 Task: Add filter "Current user" in requester & apply.
Action: Mouse moved to (27, 178)
Screenshot: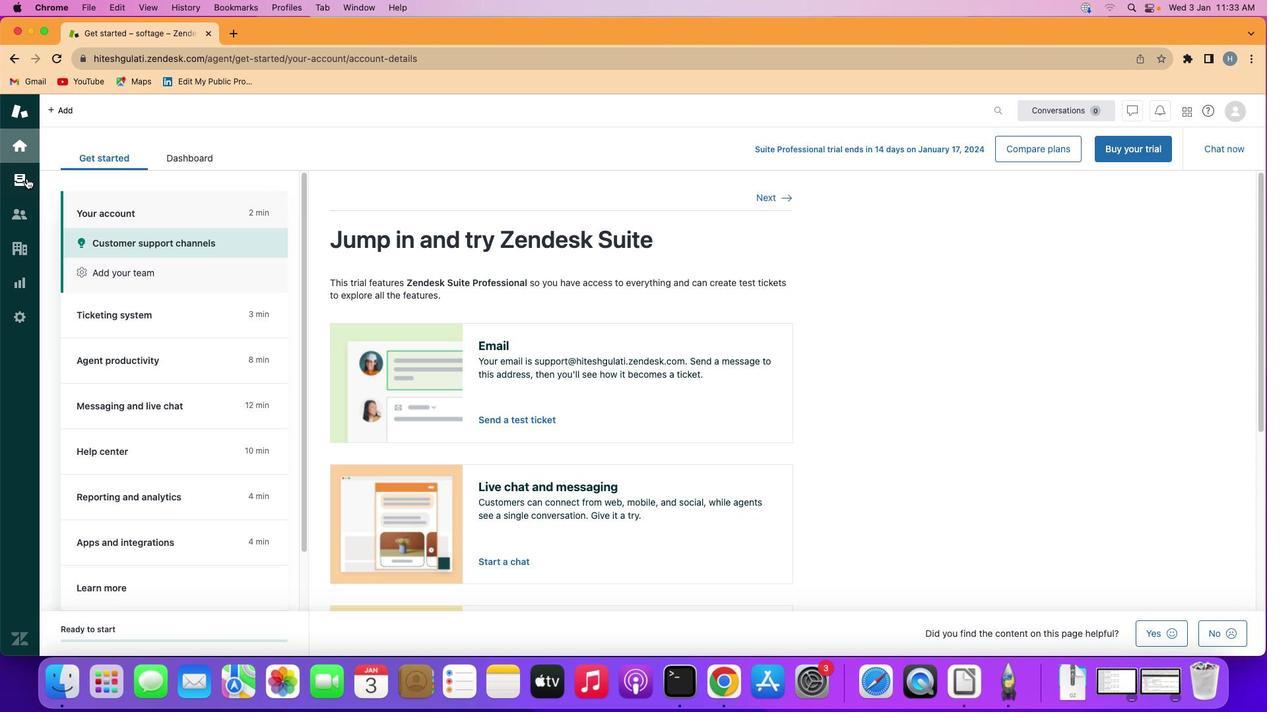 
Action: Mouse pressed left at (27, 178)
Screenshot: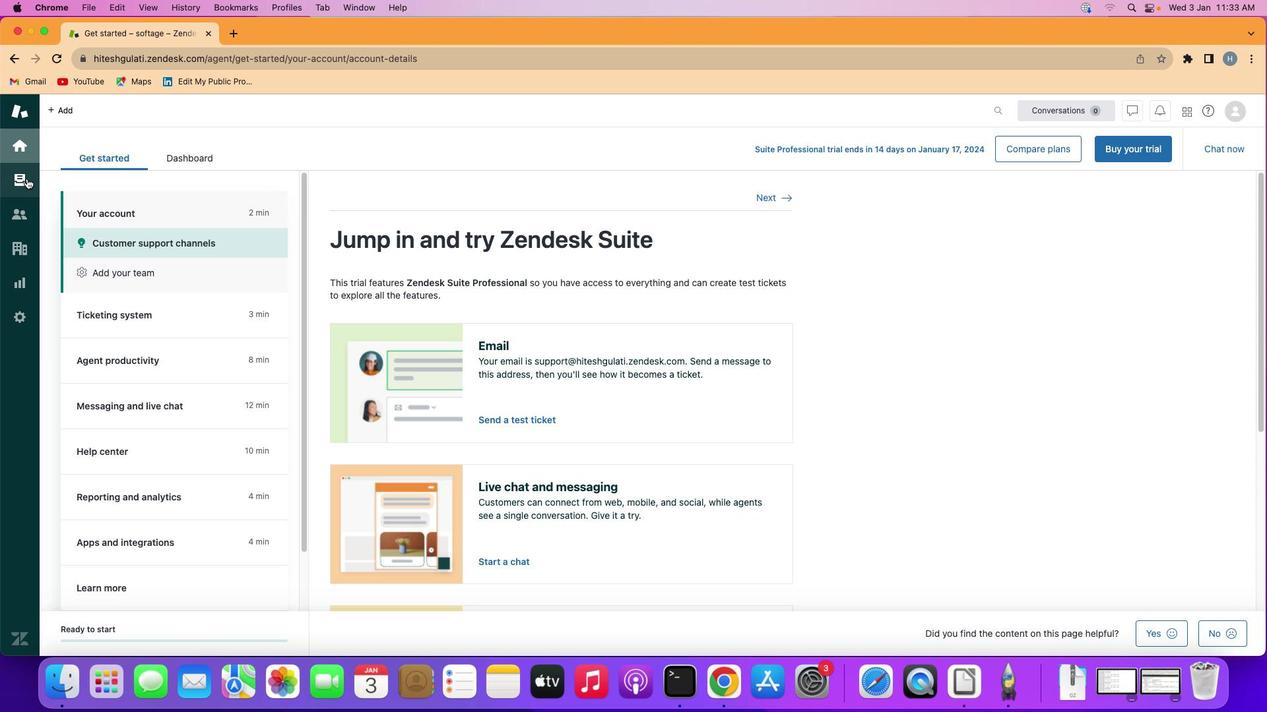 
Action: Mouse moved to (118, 318)
Screenshot: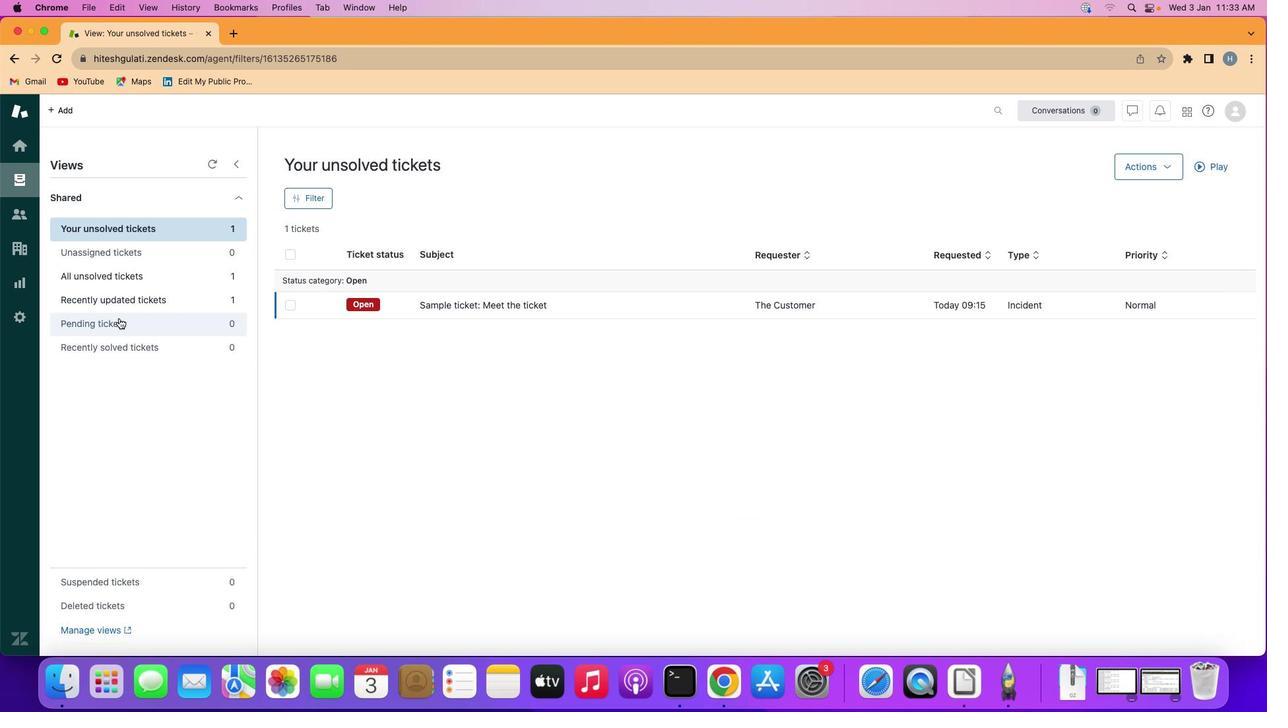 
Action: Mouse pressed left at (118, 318)
Screenshot: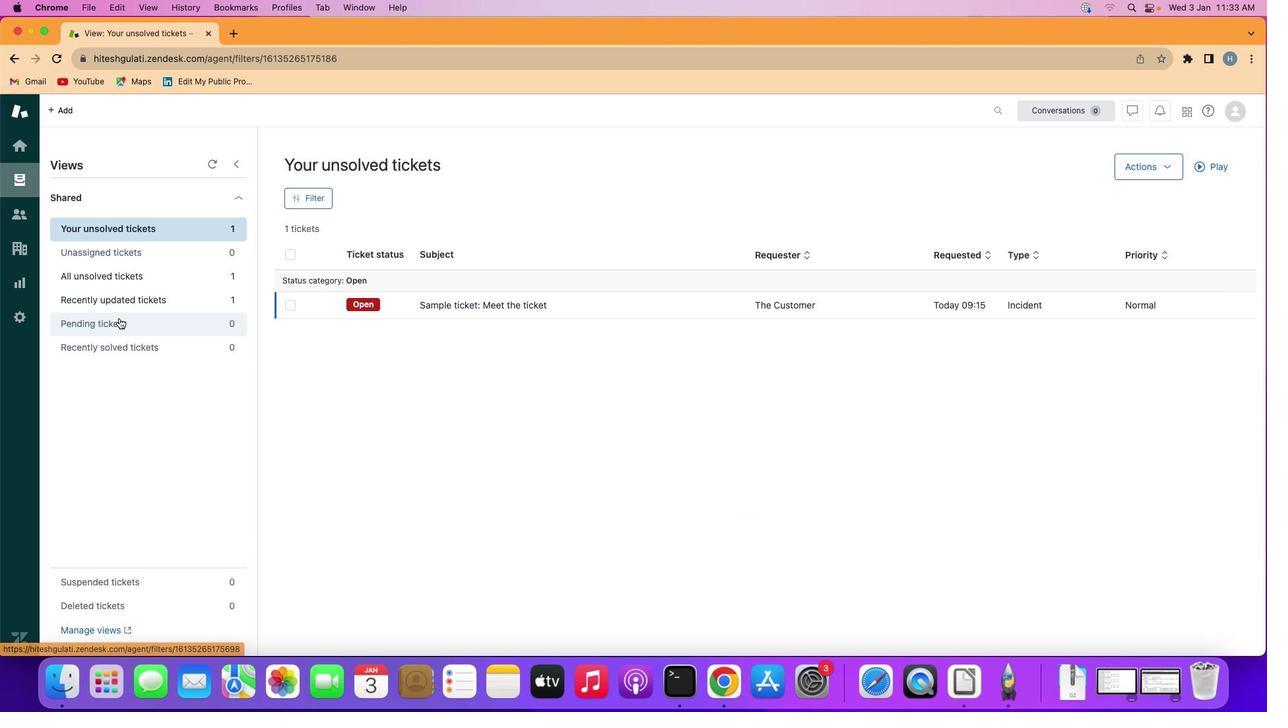 
Action: Mouse moved to (316, 197)
Screenshot: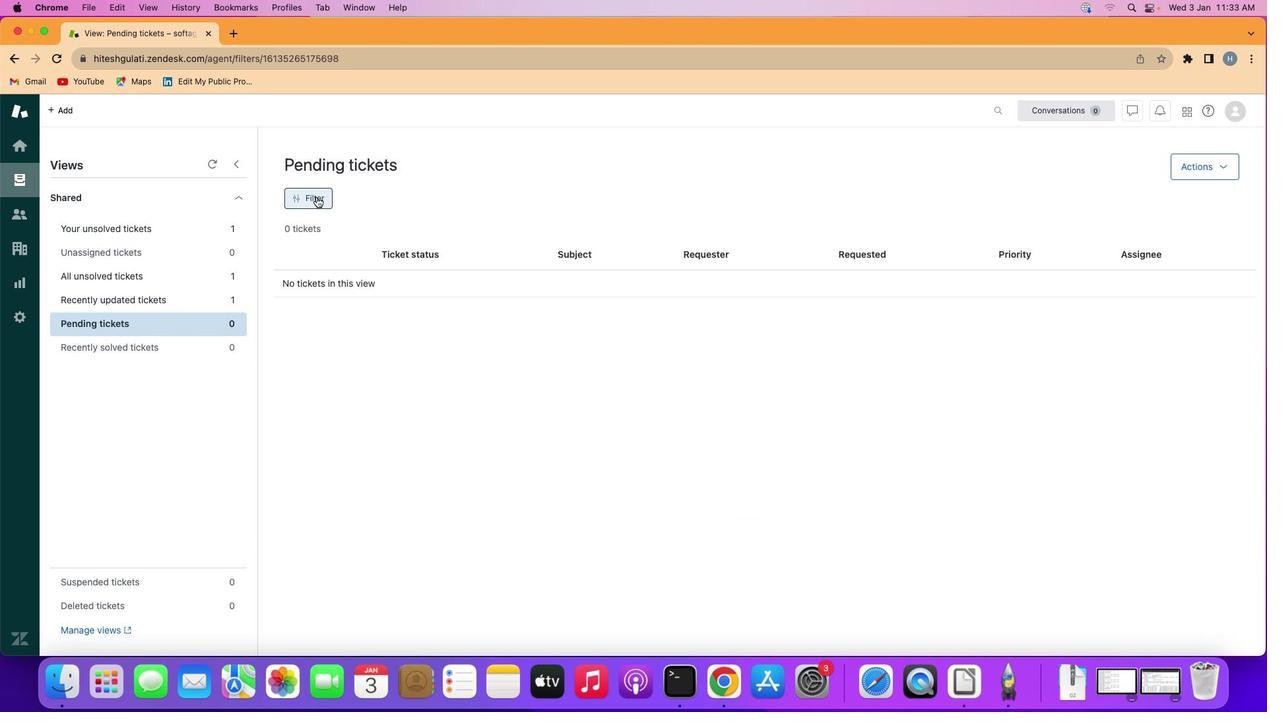 
Action: Mouse pressed left at (316, 197)
Screenshot: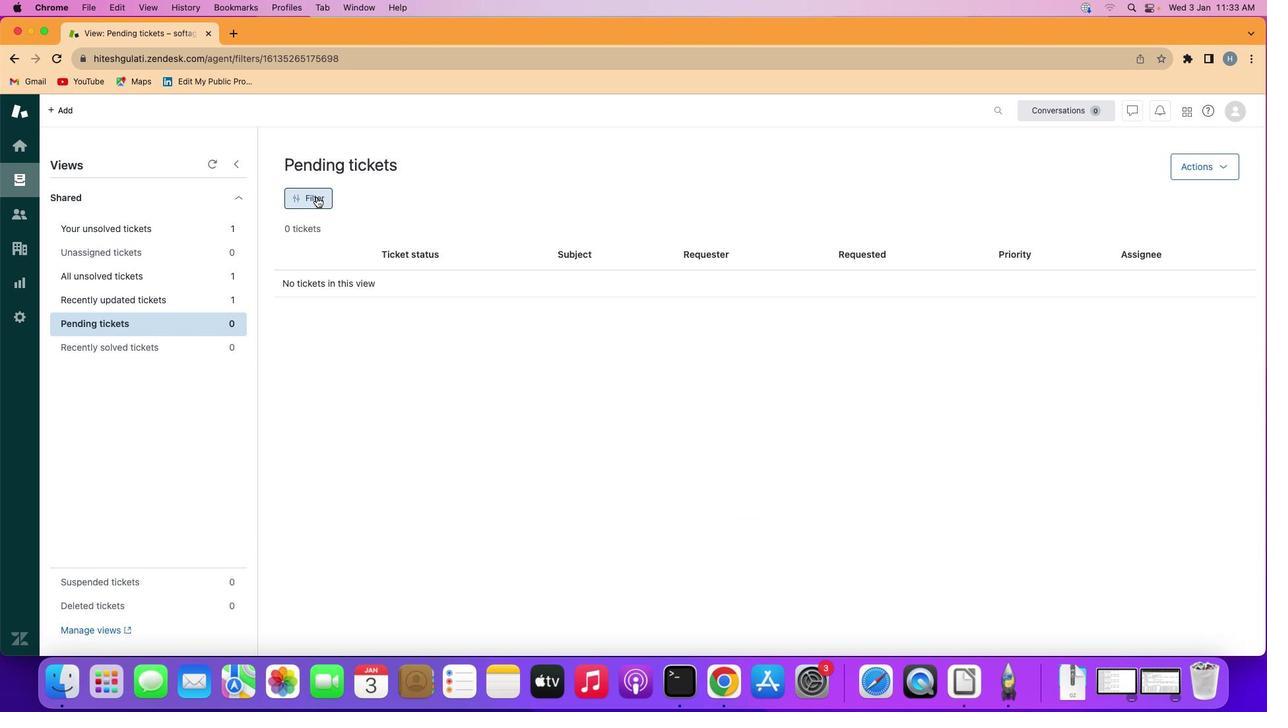 
Action: Mouse moved to (1129, 315)
Screenshot: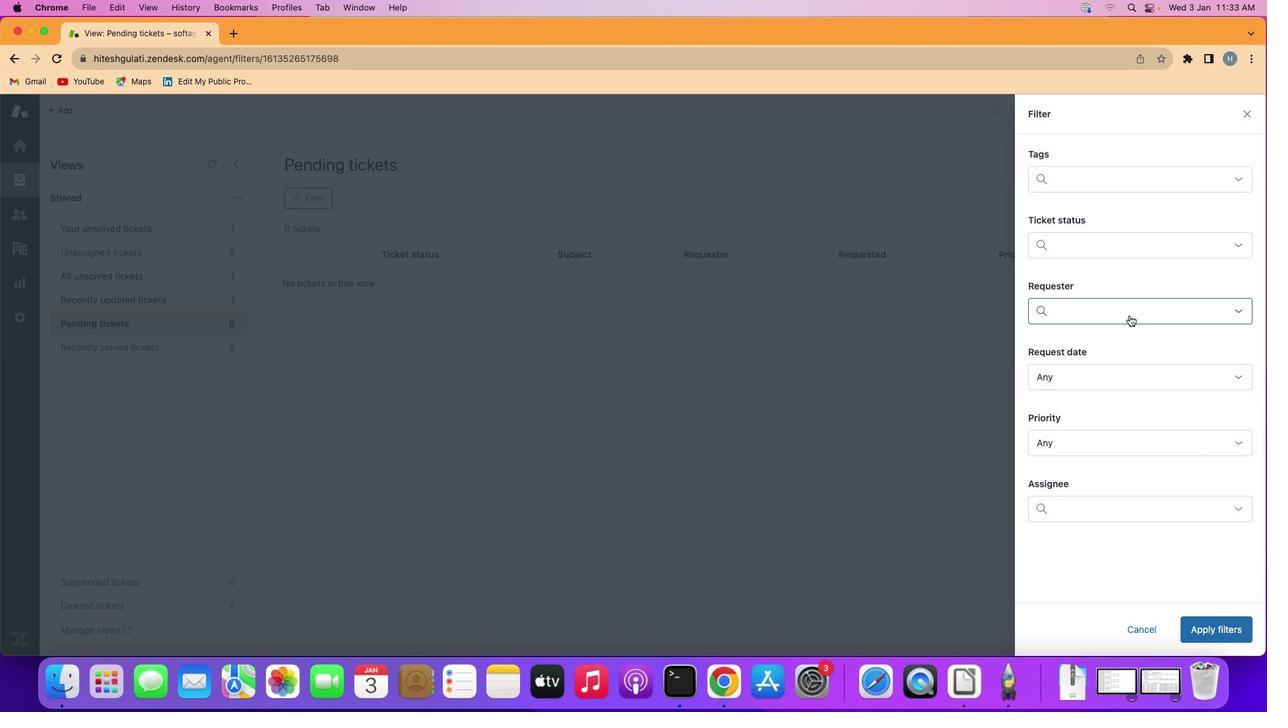 
Action: Mouse pressed left at (1129, 315)
Screenshot: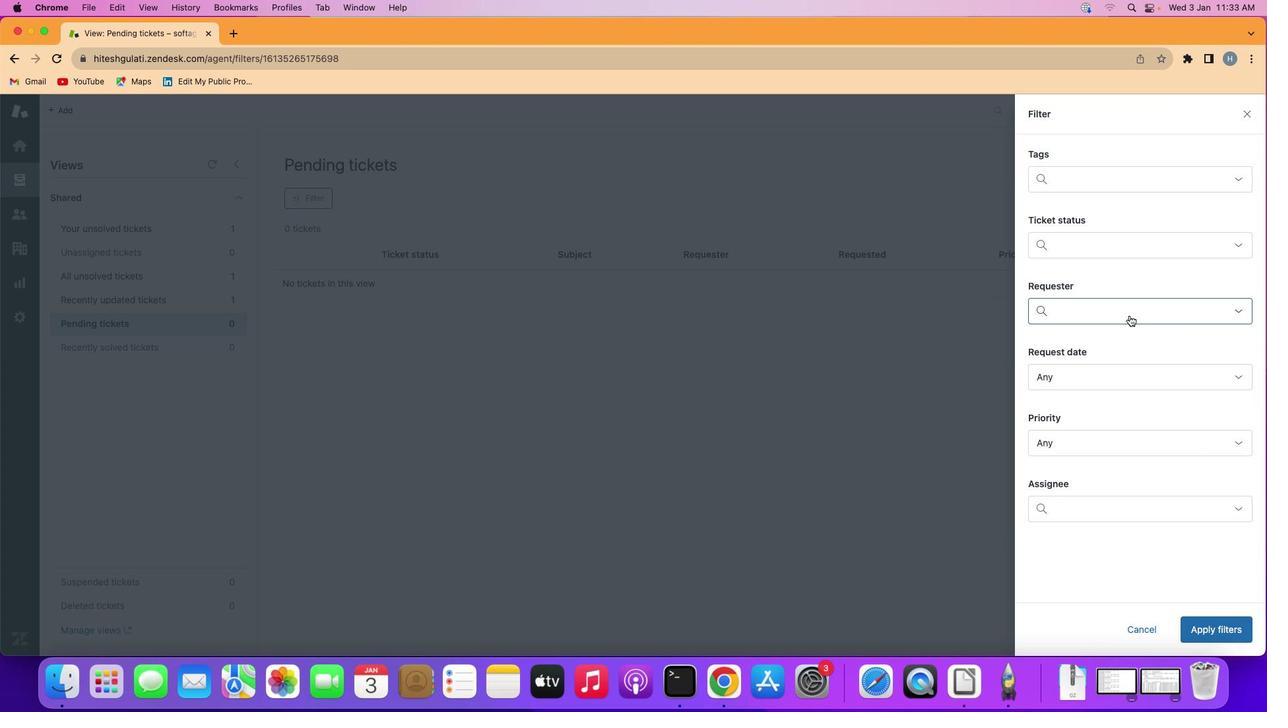 
Action: Mouse moved to (1125, 387)
Screenshot: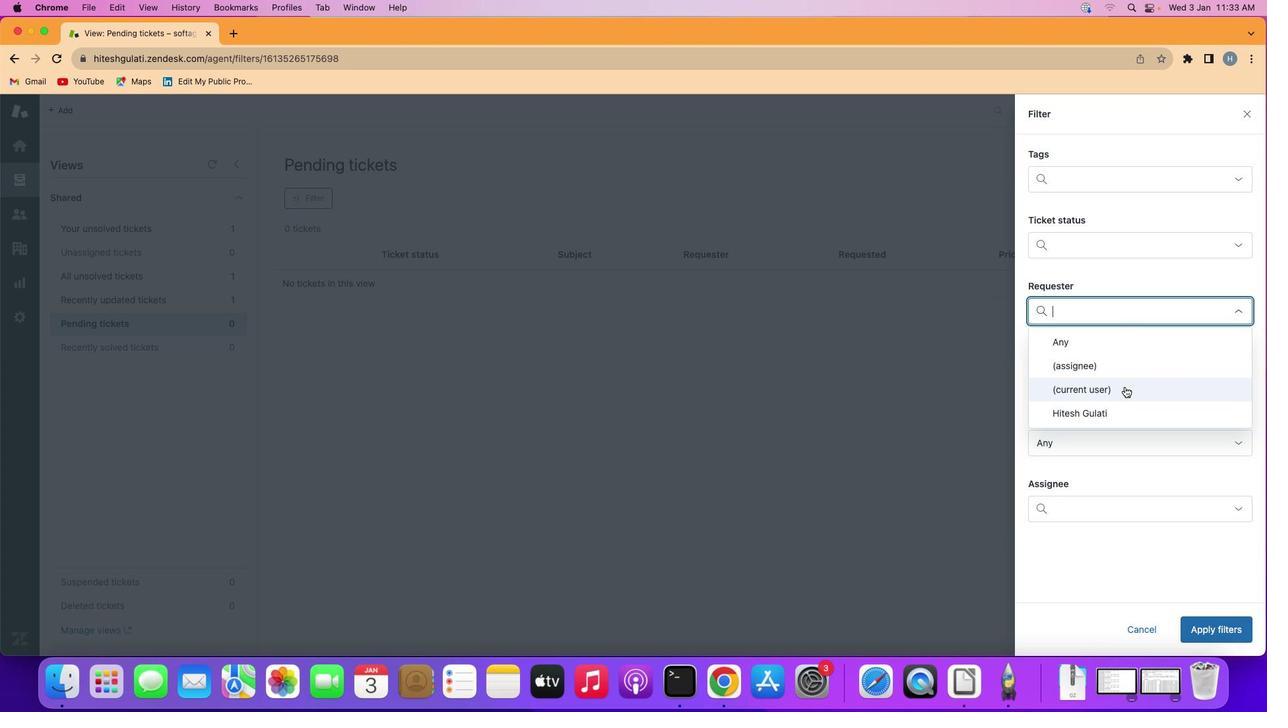 
Action: Mouse pressed left at (1125, 387)
Screenshot: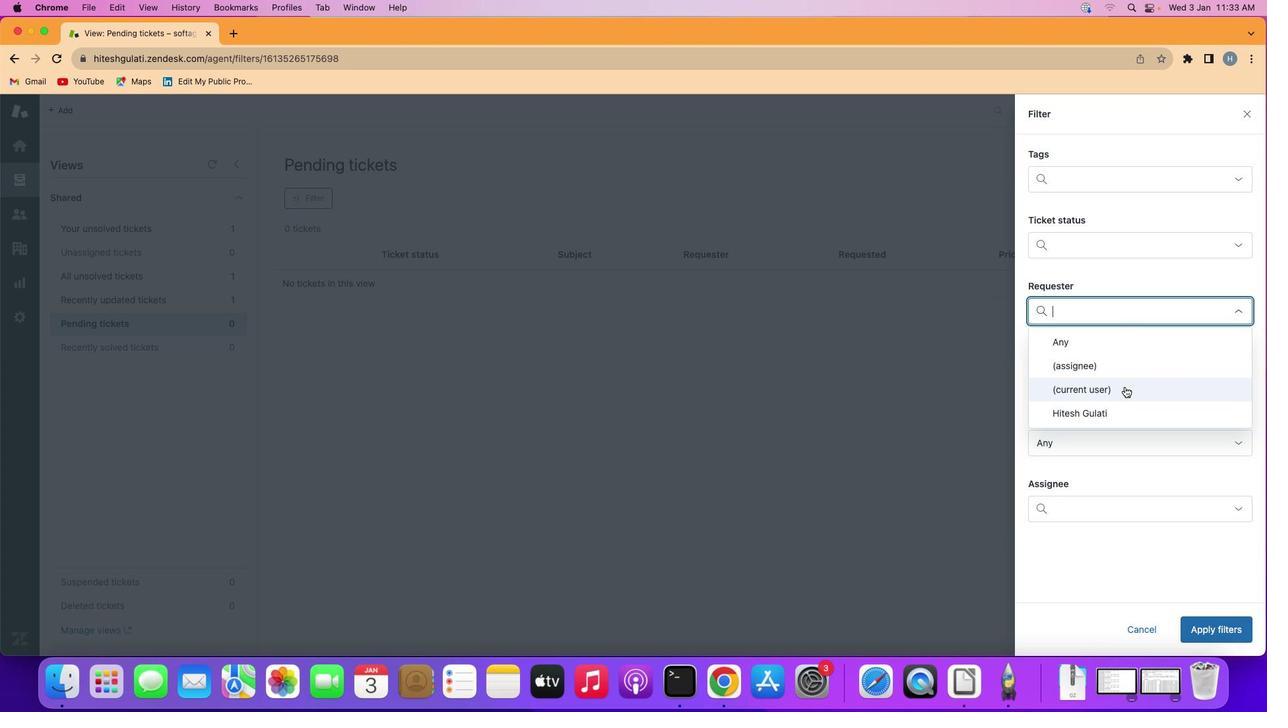 
Action: Mouse moved to (1212, 627)
Screenshot: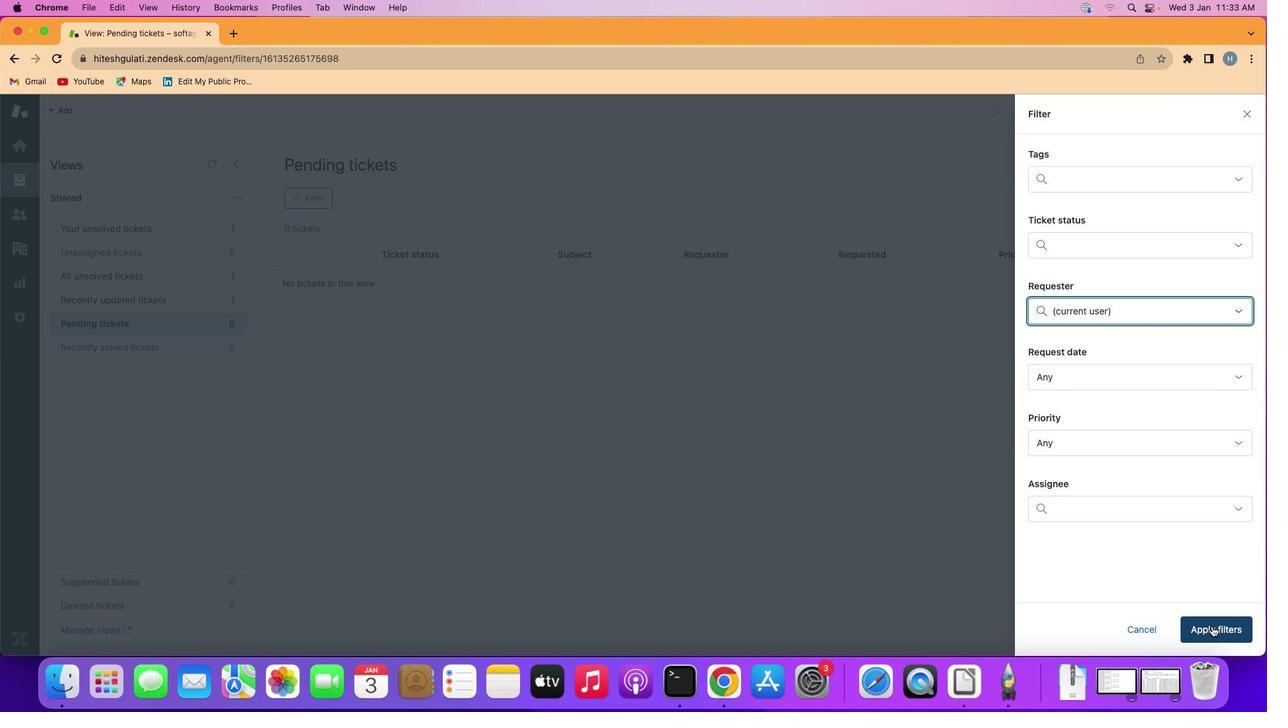 
Action: Mouse pressed left at (1212, 627)
Screenshot: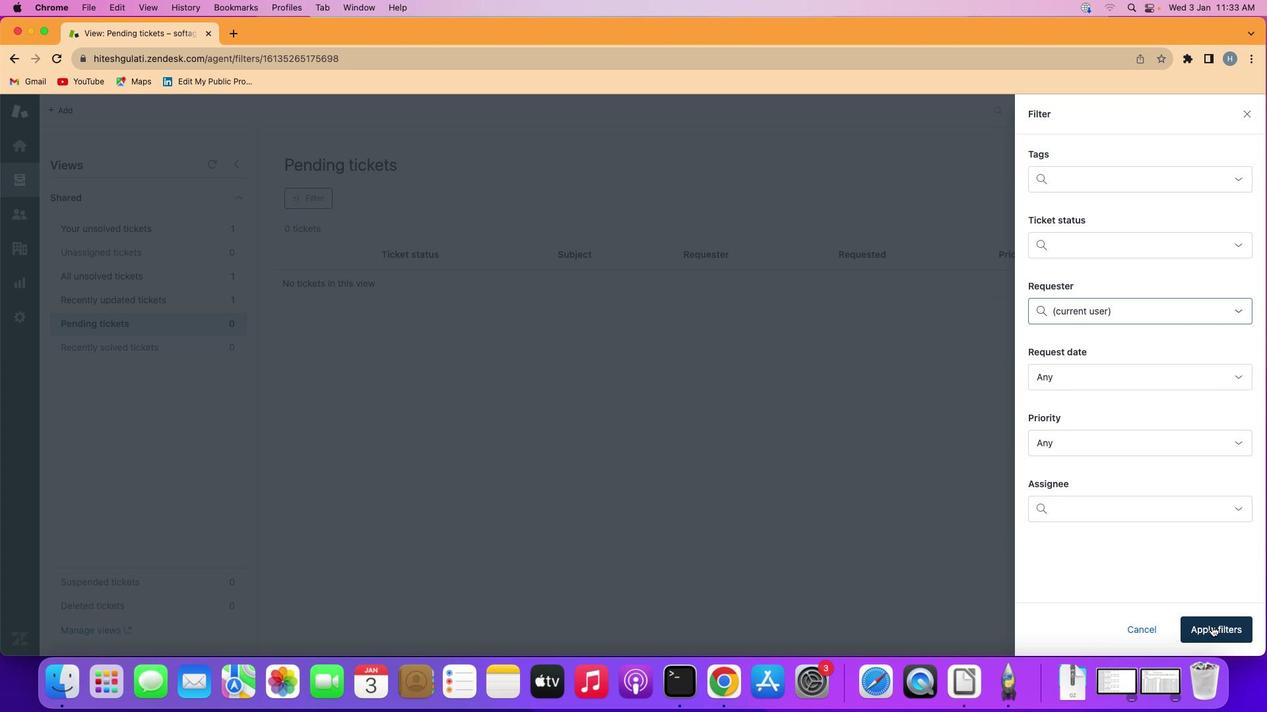 
Action: Mouse moved to (710, 415)
Screenshot: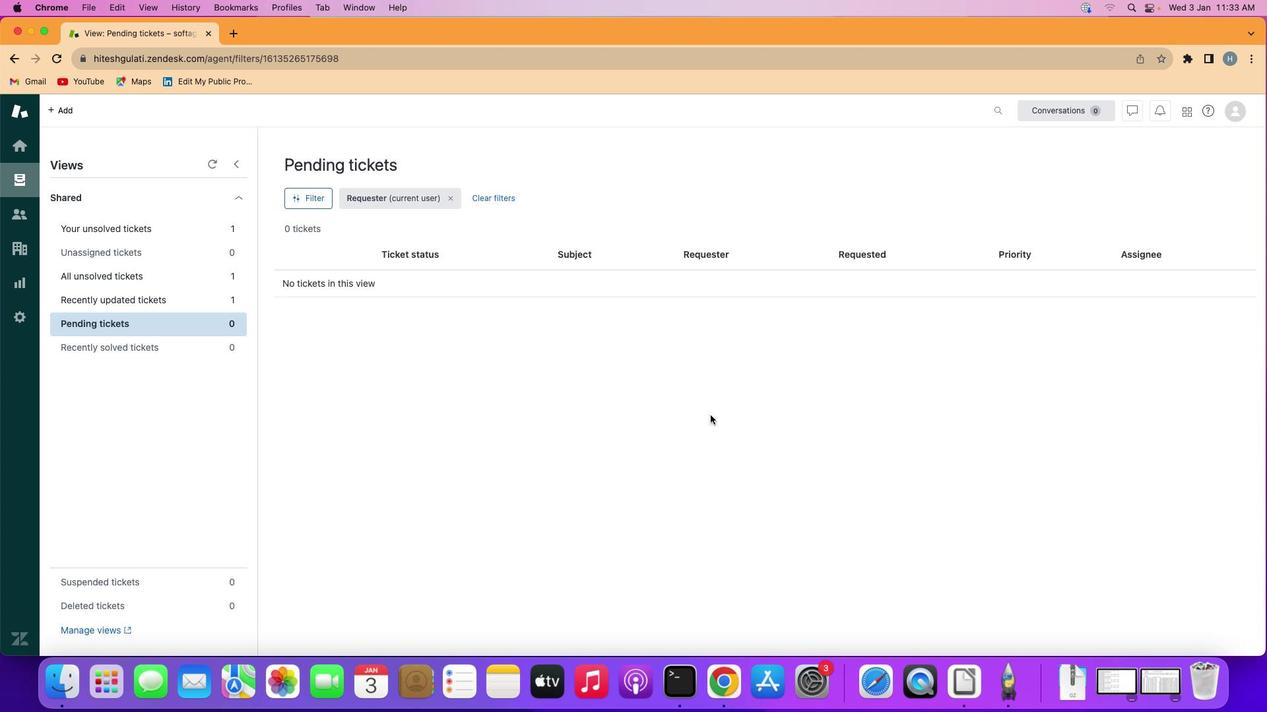 
